 Task: Reserve a 75-minute professional wardrobe styling and fashion consultation for style makeover.
Action: Mouse pressed left at (381, 182)
Screenshot: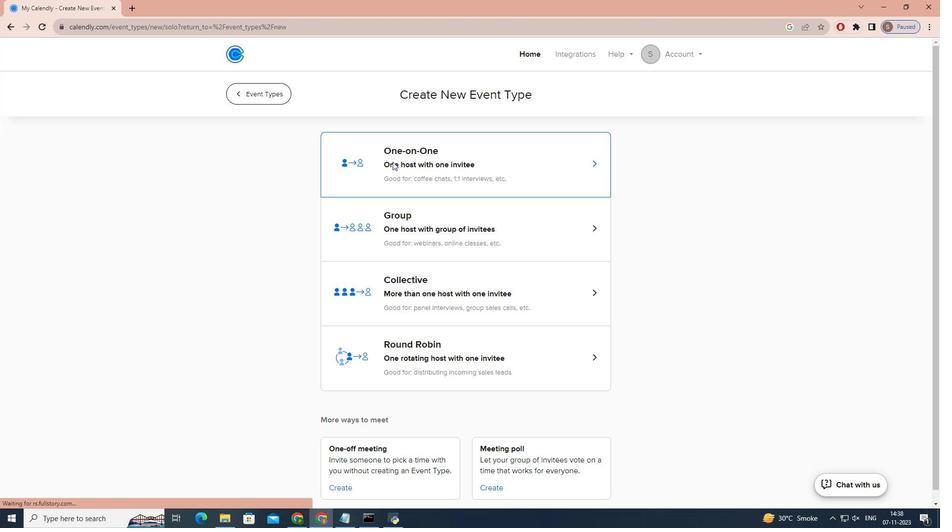 
Action: Key pressed p<Key.caps_lock>ROFESSIONAL<Key.space><Key.caps_lock>w<Key.caps_lock>ARDROBE<Key.space><Key.caps_lock>s<Key.caps_lock>TYLISH<Key.backspace><Key.backspace>NG<Key.space>AND<Key.space><Key.caps_lock>f<Key.caps_lock>ASHION<Key.space><Key.caps_lock>c<Key.caps_lock>ONSULTATION
Screenshot: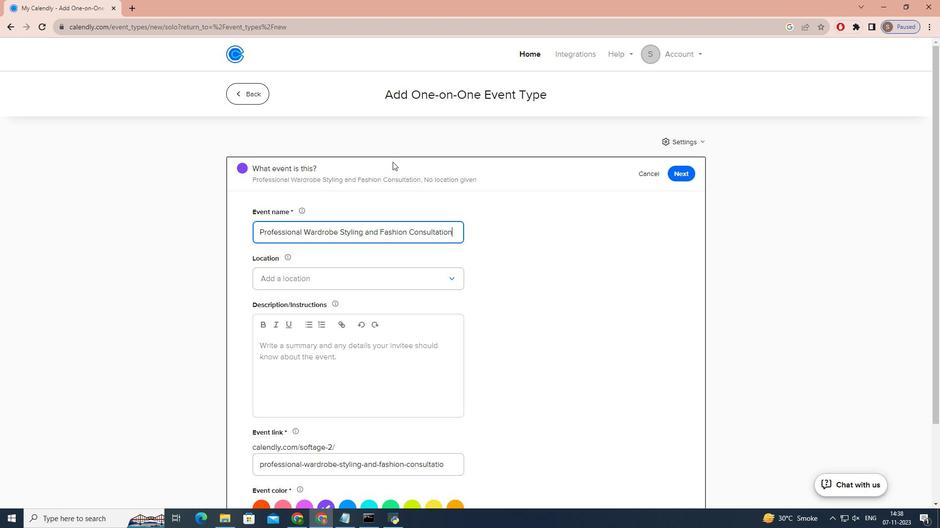 
Action: Mouse moved to (515, 285)
Screenshot: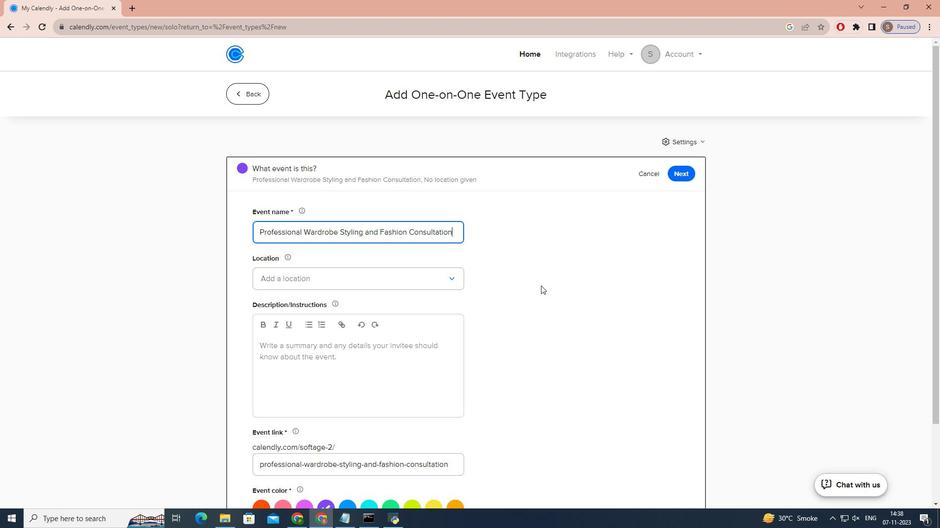
Action: Mouse pressed left at (515, 285)
Screenshot: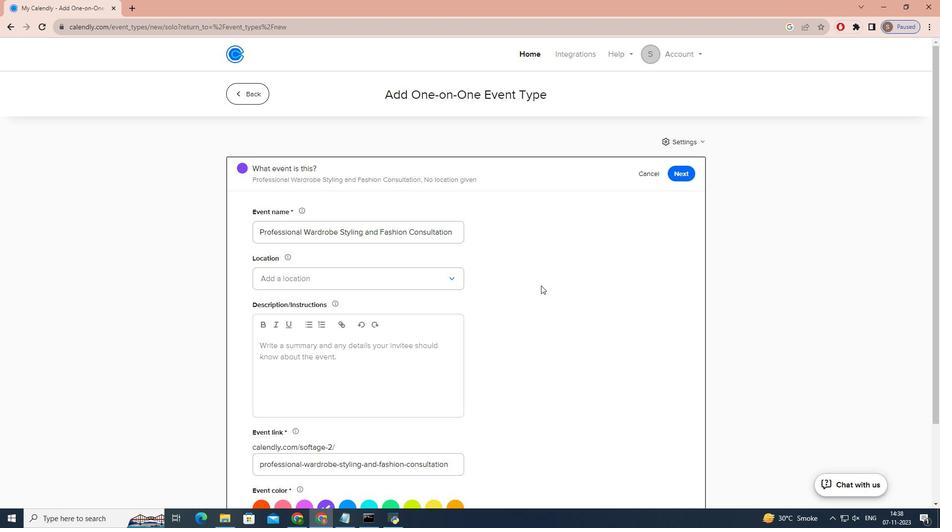 
Action: Mouse moved to (390, 279)
Screenshot: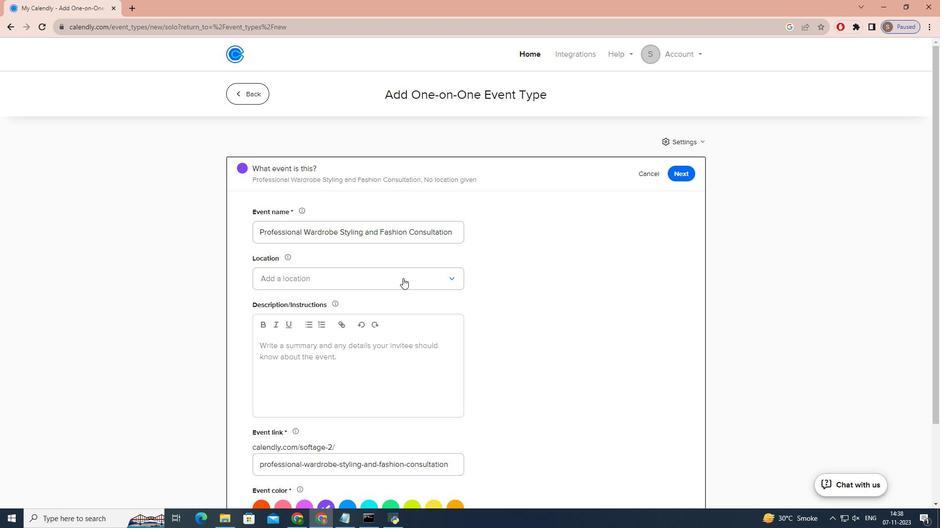 
Action: Mouse pressed left at (390, 279)
Screenshot: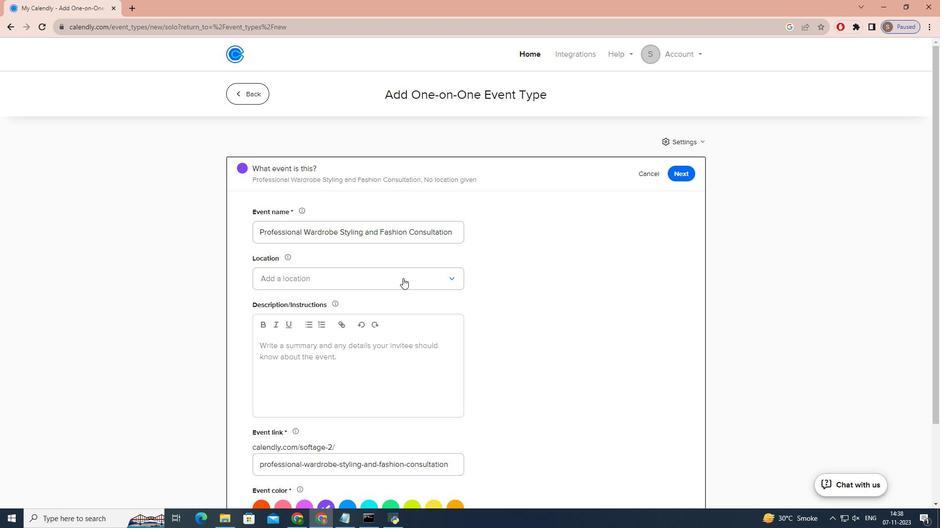 
Action: Mouse moved to (376, 301)
Screenshot: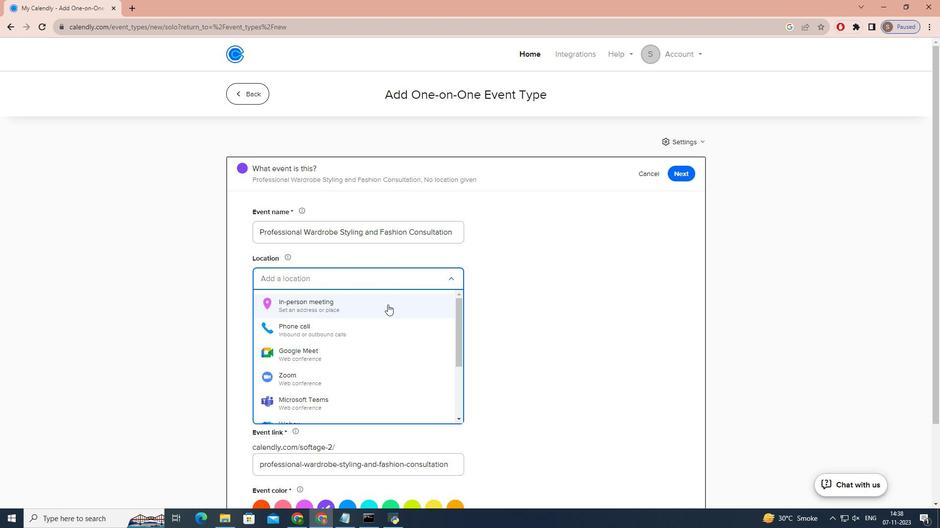 
Action: Mouse pressed left at (376, 301)
Screenshot: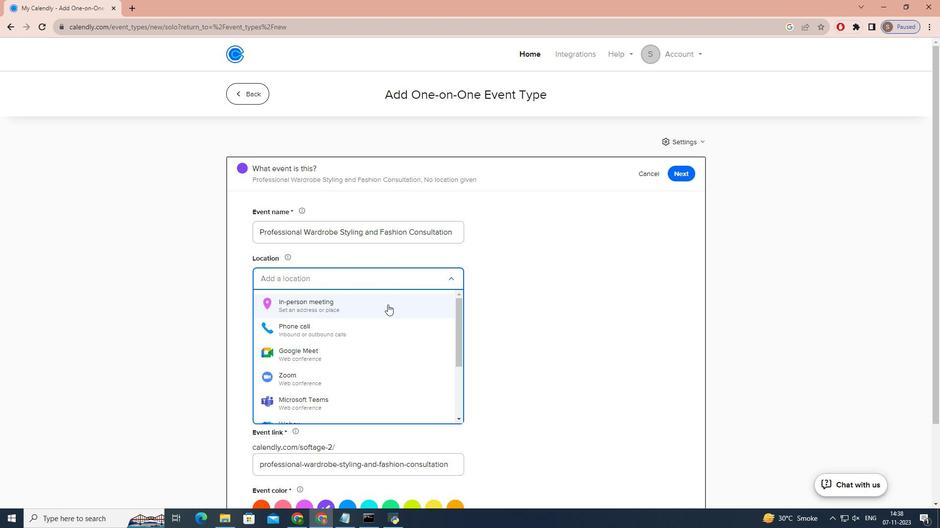 
Action: Mouse moved to (394, 188)
Screenshot: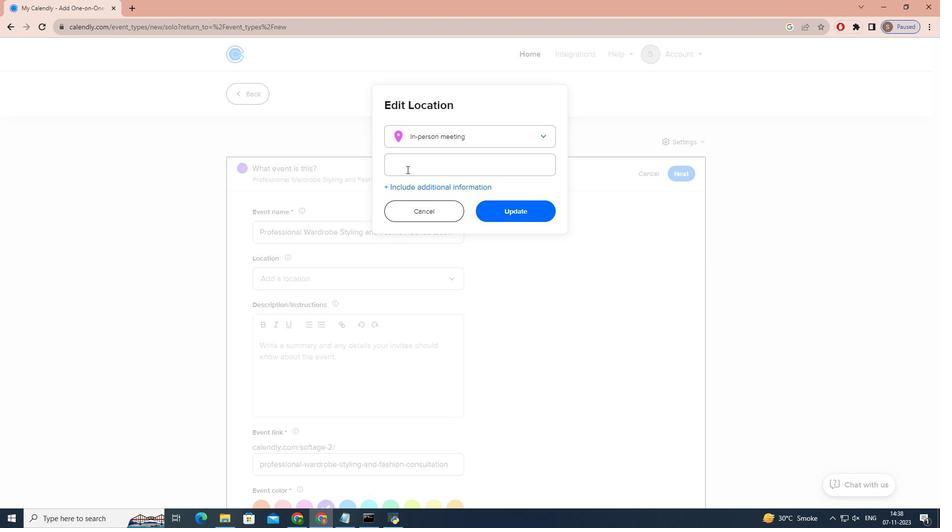
Action: Mouse pressed left at (394, 188)
Screenshot: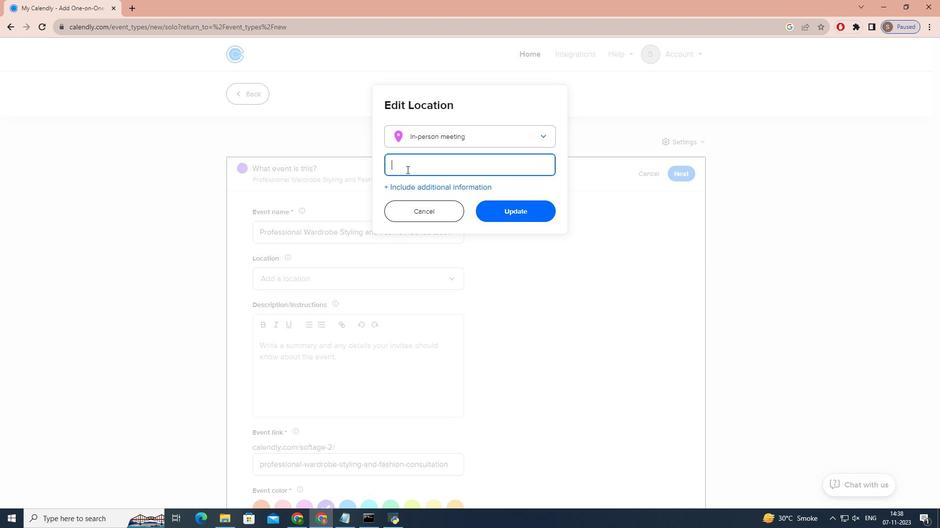 
Action: Mouse moved to (394, 188)
Screenshot: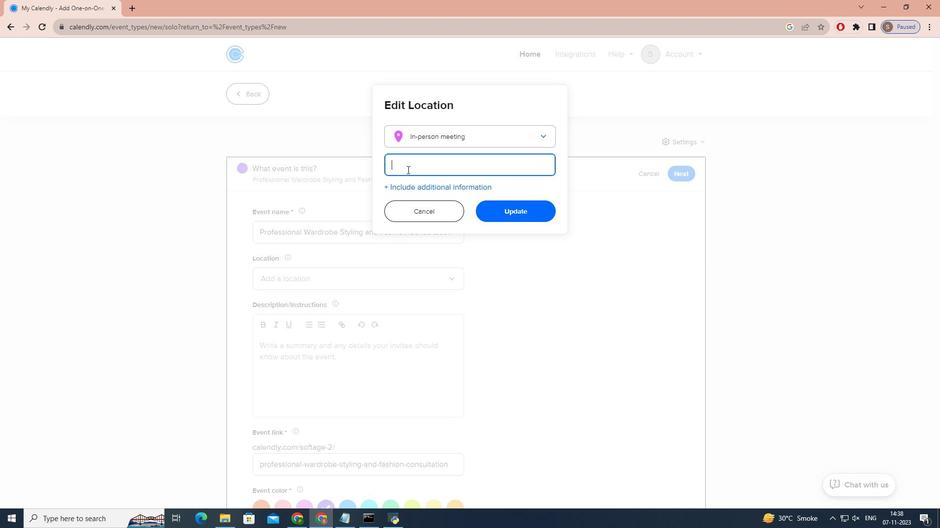 
Action: Key pressed <Key.caps_lock>g<Key.caps_lock>ARDE<Key.space><Key.caps_lock>r<Key.caps_lock>OBE,<Key.space><Key.caps_lock>n<Key.caps_lock>EW<Key.space><Key.caps_lock>y<Key.caps_lock>ORK,<Key.space><Key.caps_lock>c<Key.caps_lock>ALIFORNIA<Key.space><Key.backspace>,<Key.space><Key.caps_lock>us
Screenshot: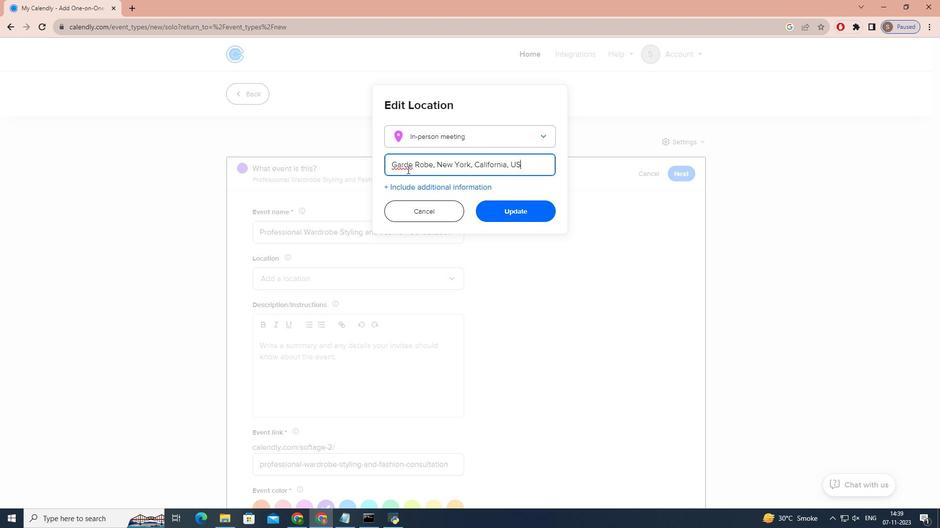 
Action: Mouse moved to (490, 221)
Screenshot: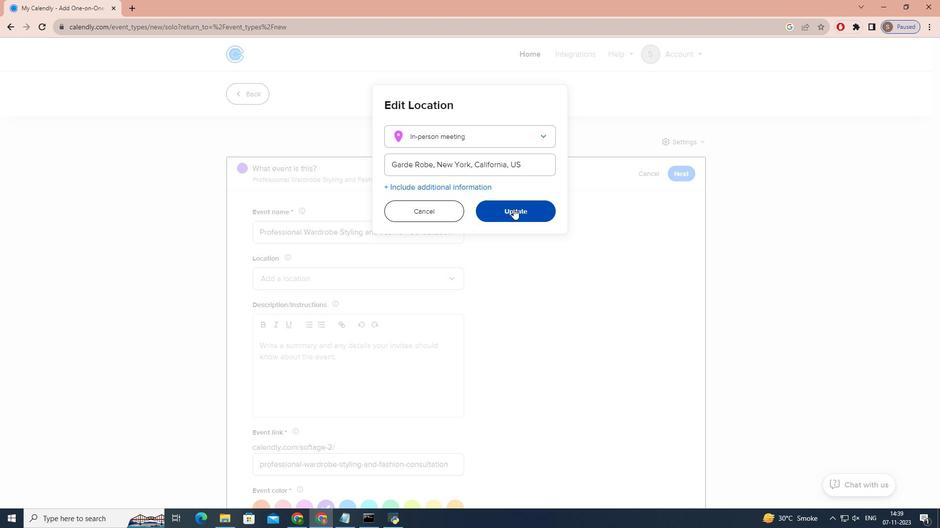 
Action: Mouse pressed left at (490, 221)
Screenshot: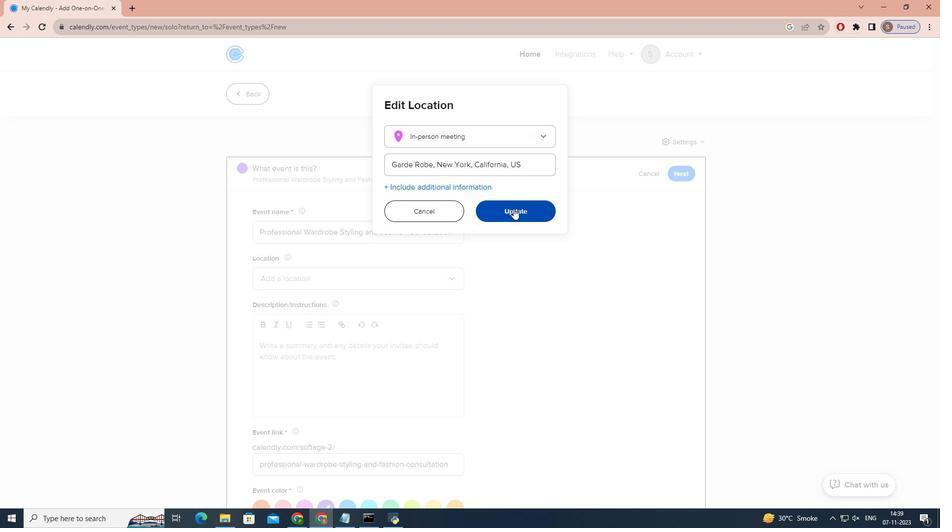 
Action: Mouse moved to (293, 374)
Screenshot: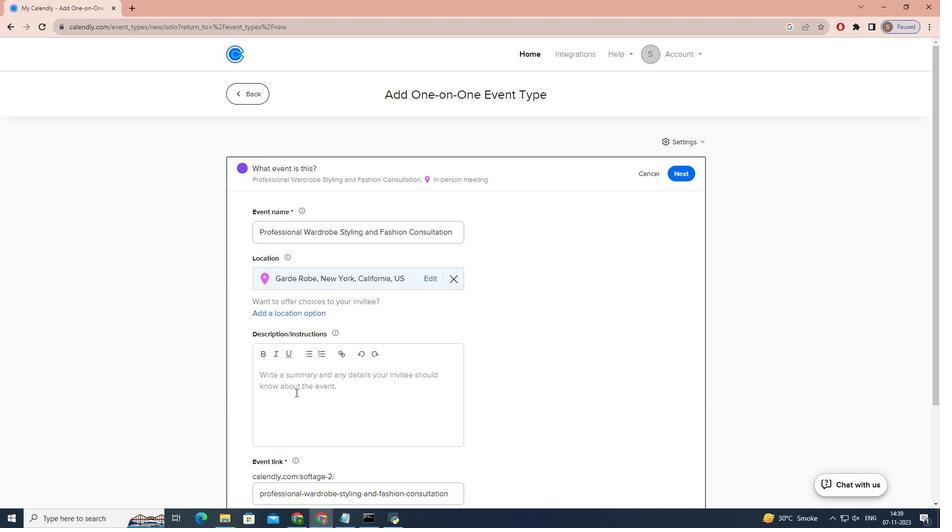 
Action: Mouse pressed left at (293, 374)
Screenshot: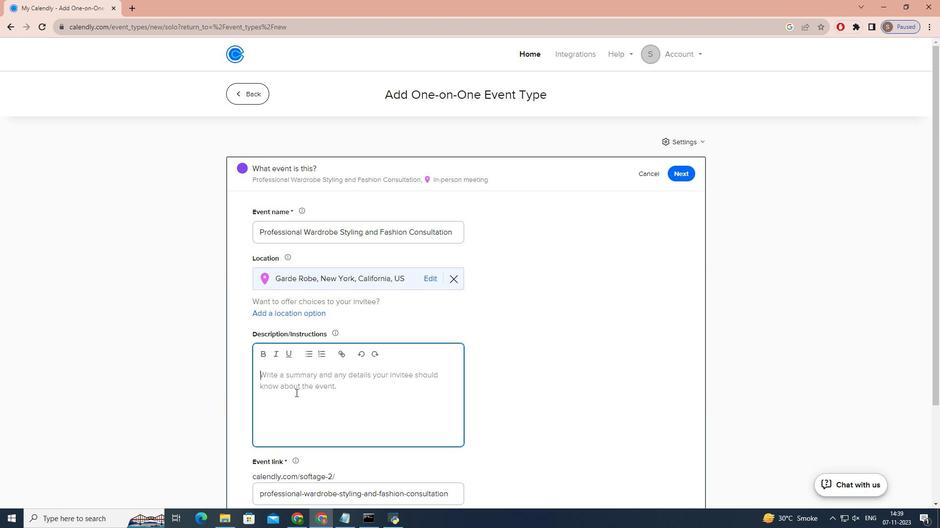 
Action: Mouse moved to (295, 370)
Screenshot: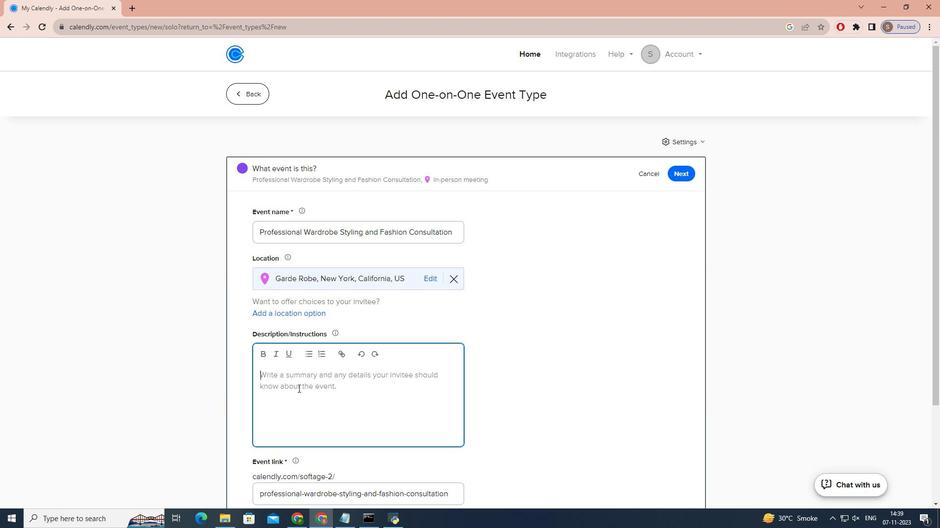 
Action: Key pressed b<Key.caps_lock>OOK<Key.space>A<Key.space>PROFESSIONAL<Key.space>WARDROBE<Key.space>STYLIING<Key.backspace><Key.backspace><Key.backspace>NG<Key.space>AND<Key.space>FASHION<Key.space>CONSUTATION<Key.space>WITH<Key.space>OUR<Key.space>EXPERT<Key.space>STYLIST<Key.space>TODAY<Key.shift>!
Screenshot: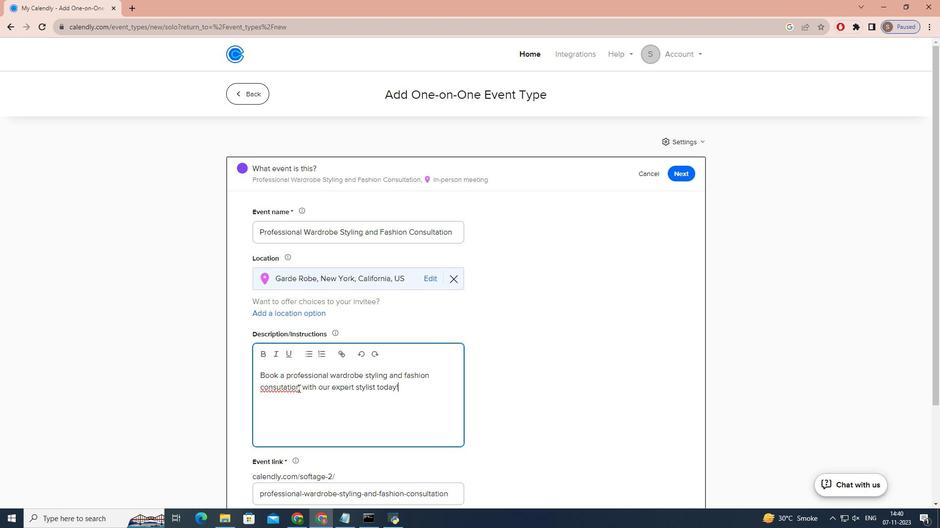 
Action: Mouse moved to (280, 372)
Screenshot: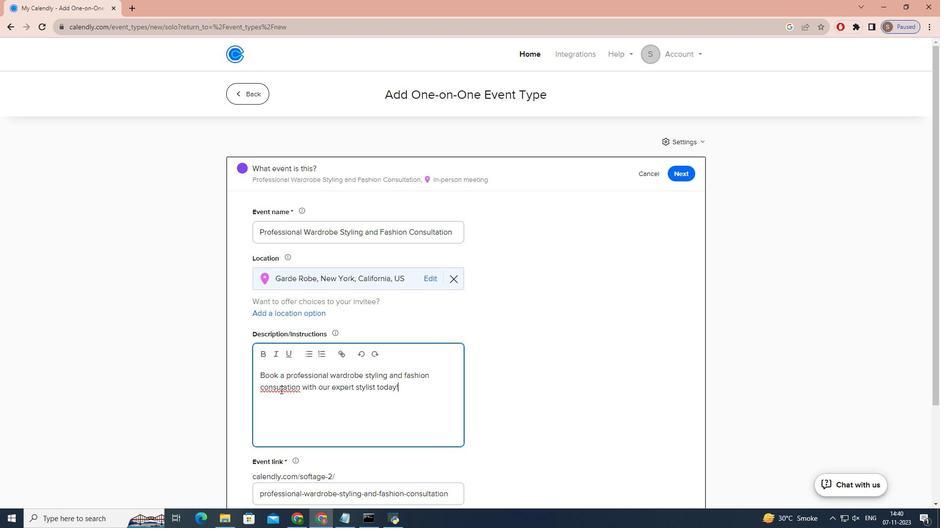 
Action: Mouse pressed left at (280, 372)
Screenshot: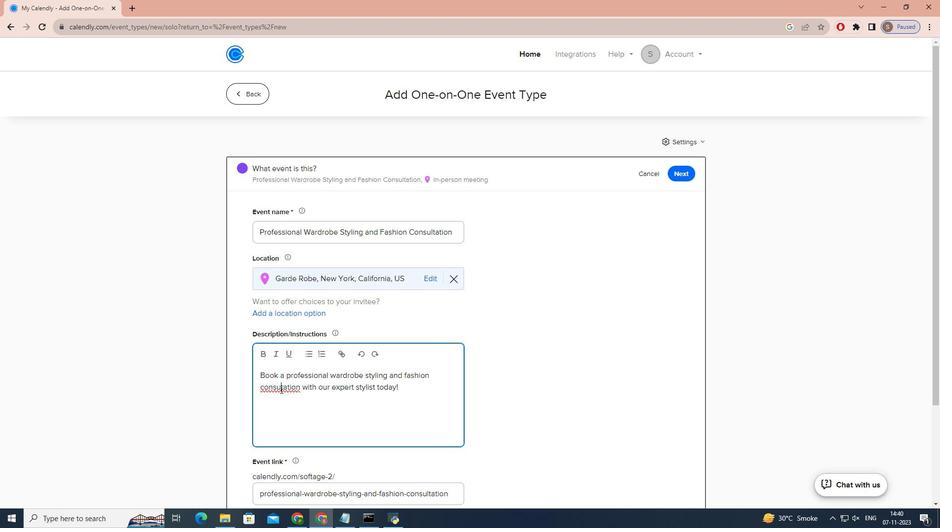 
Action: Mouse moved to (280, 371)
Screenshot: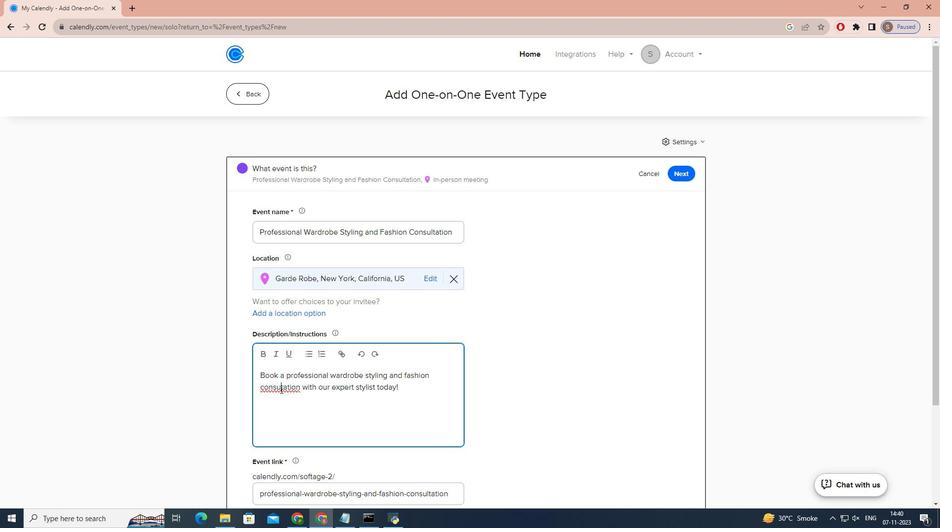 
Action: Key pressed L
Screenshot: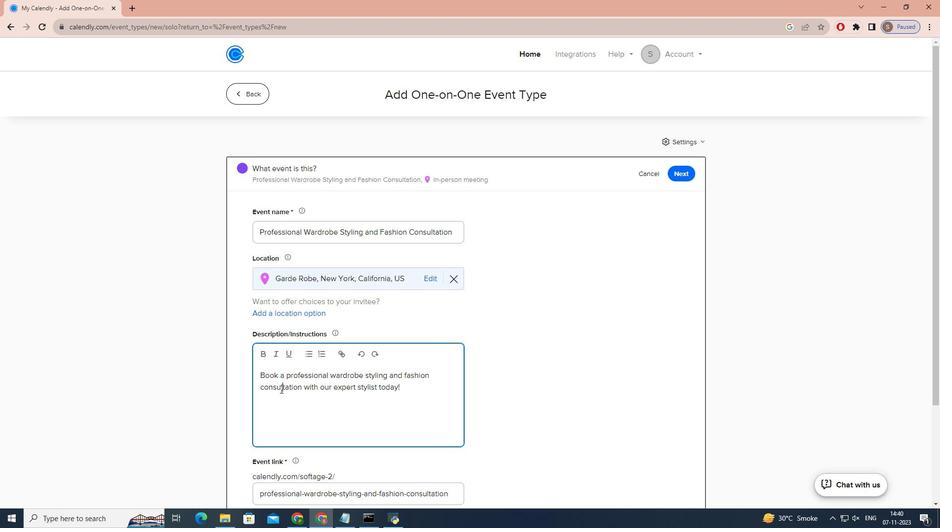
Action: Mouse moved to (407, 371)
Screenshot: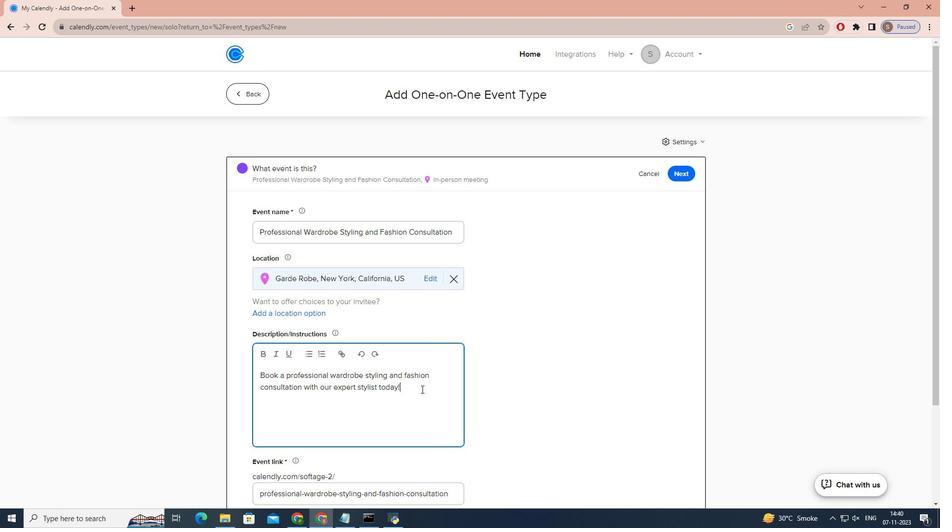 
Action: Mouse pressed left at (407, 371)
Screenshot: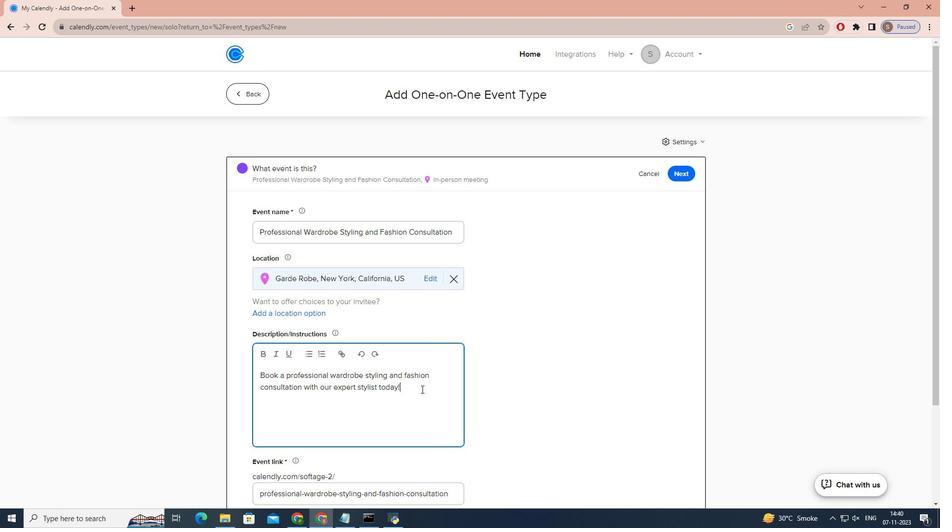 
Action: Key pressed <Key.enter><Key.caps_lock>d<Key.caps_lock>URING<Key.space>THIS<Key.space>PERSONALIZED<Key.space>CONSULTATION,<Key.space>YOU'LL<Key.space>RECEIVE<Key.space>EXPERT<Key.space>GUIDE<Key.backspace>ANCE<Key.space>AND<Key.space>PRACTICAL<Key.space>TIPS<Key.space>TO<Key.space>REVAMP<Key.space>YOUR<Key.space>STYLE,<Key.space>REFRESH<Key.space>YOUR<Key.space>WARDROBE,<Key.space>AND<Key.space>CREATE<Key.space>A<Key.space>SIGNATURE<Key.space>LOOK<Key.space>THAT<Key.space>SUITS<Key.space>YOUR<Key.space>PERSONALITY,<Key.space>LIFESTYLE<Key.space><Key.backspace>,<Key.space>AND<Key.space>GOALS.<Key.space><Key.enter><Key.caps_lock>w<Key.caps_lock>HETHER<Key.space>YOUR<Key.space><Key.backspace><Key.backspace>'RE<Key.space>PRER<Key.backspace>PARING<Key.space>FOR<Key.space>A<Key.space>SPECIAL<Key.space>EVENT<Key.space><Key.backspace>,<Key.space>NEED<Key.space>AND<Key.space>EVERYDAY<Key.space>STYLE<Key.space>UPGRADE,<Key.space>OR<Key.space>SIMPLY<Key.space>WANT<Key.space>TO<Key.space>REDISCOVER<Key.space>YOUR<Key.space>FASHION<Key.space>SENSE,<Key.space>OUR<Key.space>EXPERIENCED<Key.space>STYLIST<Key.space>IS<Key.space>HERE<Key.space>TO<Key.space>HELP.<Key.space>
Screenshot: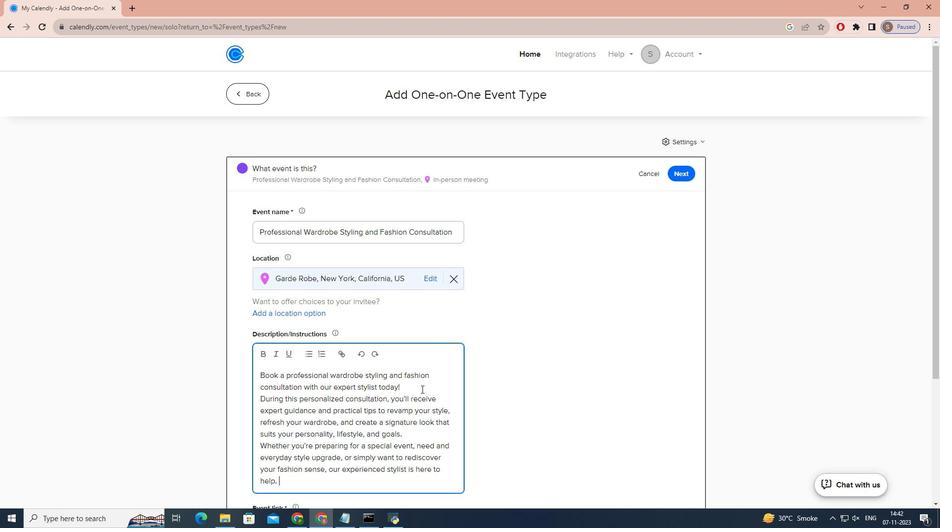
Action: Mouse moved to (476, 372)
Screenshot: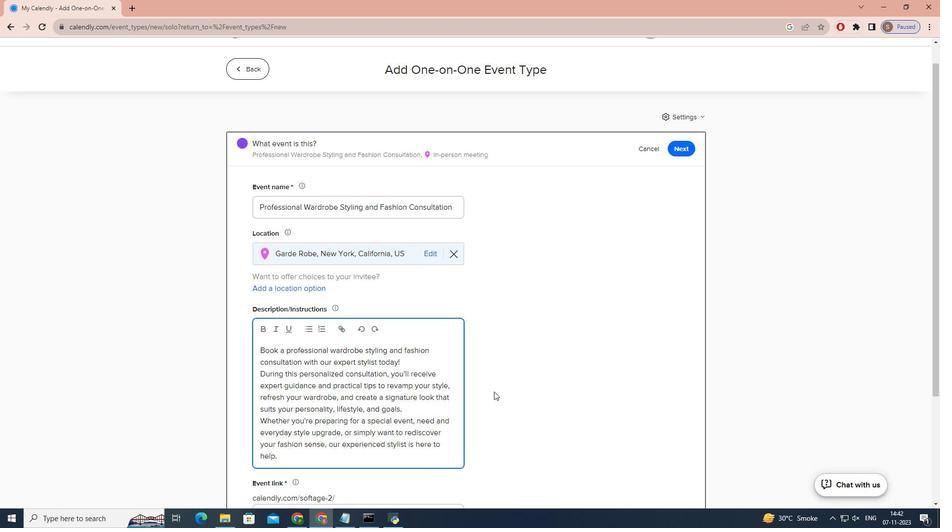 
Action: Mouse scrolled (476, 372) with delta (0, 0)
Screenshot: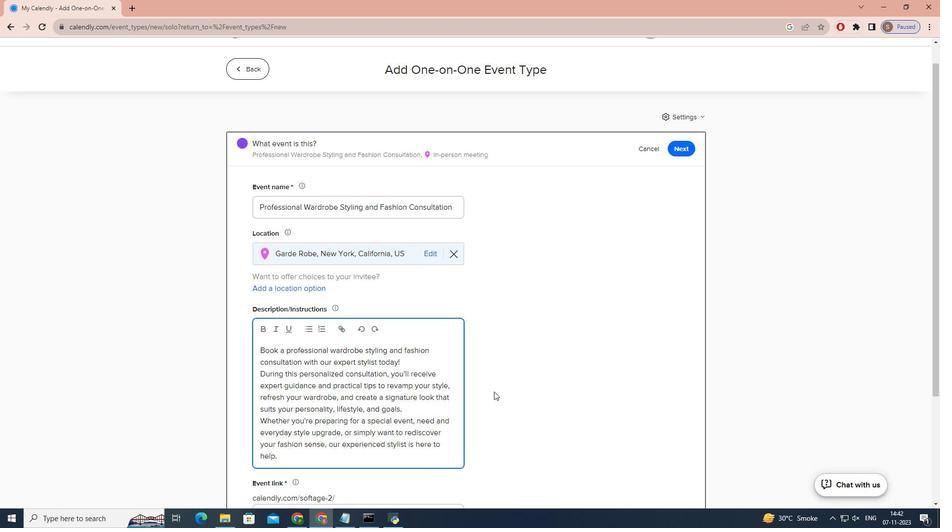 
Action: Mouse moved to (476, 372)
Screenshot: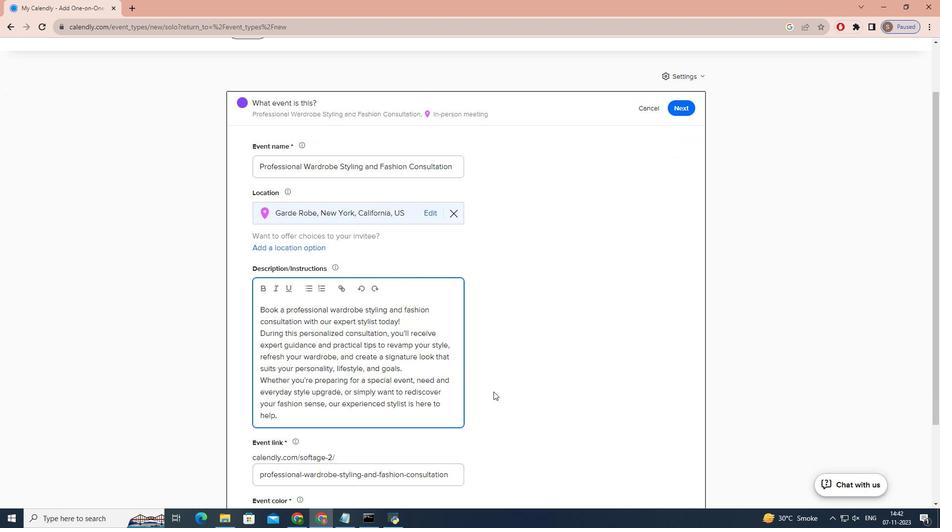 
Action: Mouse scrolled (476, 372) with delta (0, 0)
Screenshot: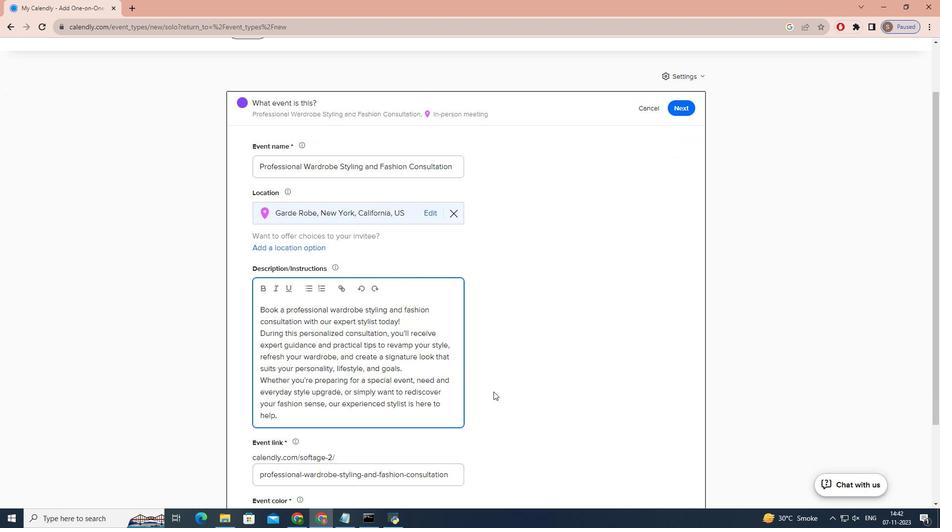 
Action: Mouse moved to (472, 373)
Screenshot: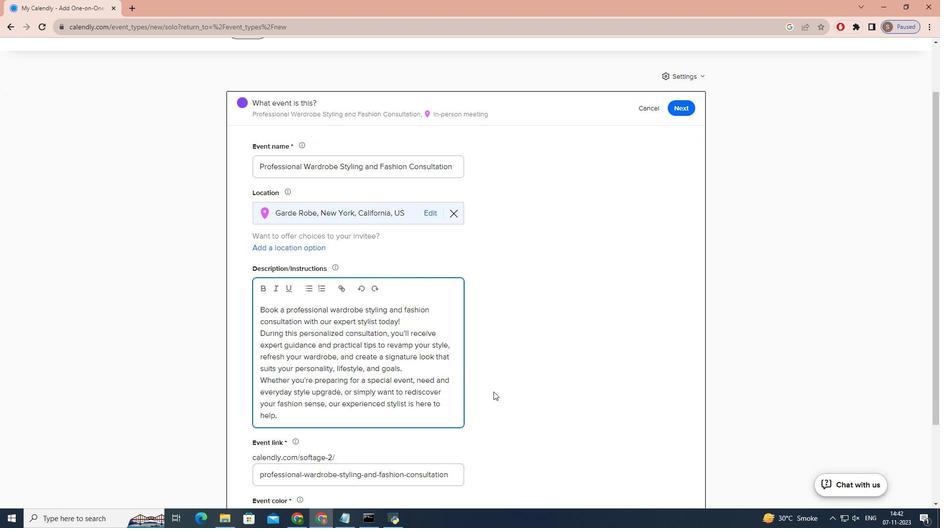 
Action: Mouse scrolled (472, 373) with delta (0, 0)
Screenshot: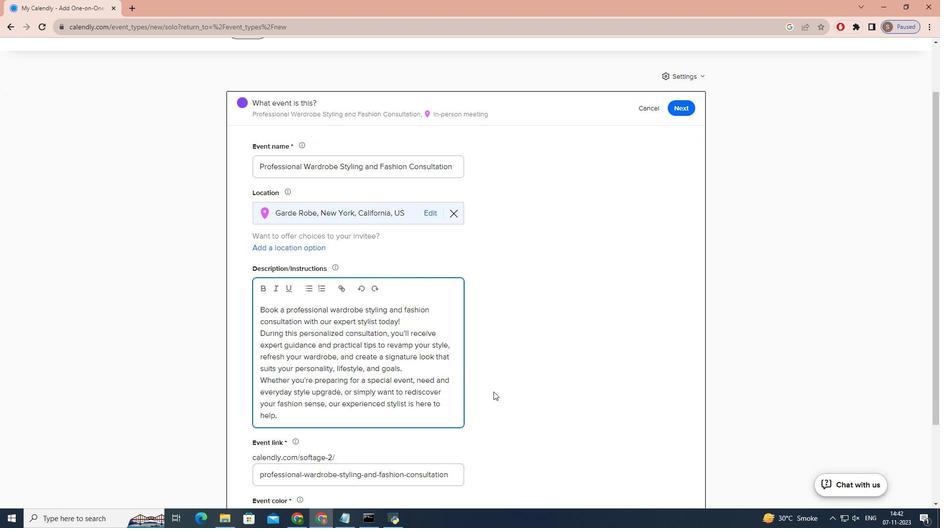 
Action: Mouse moved to (472, 373)
Screenshot: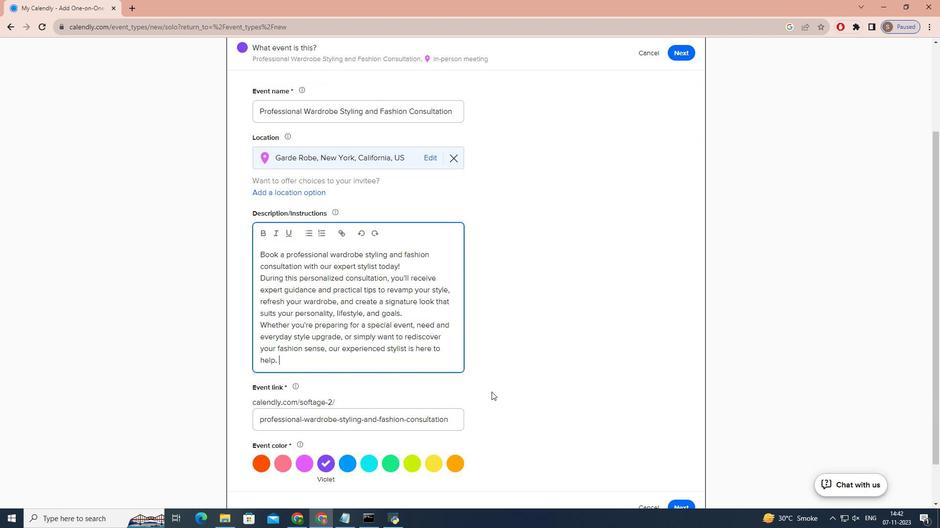 
Action: Mouse scrolled (472, 373) with delta (0, 0)
Screenshot: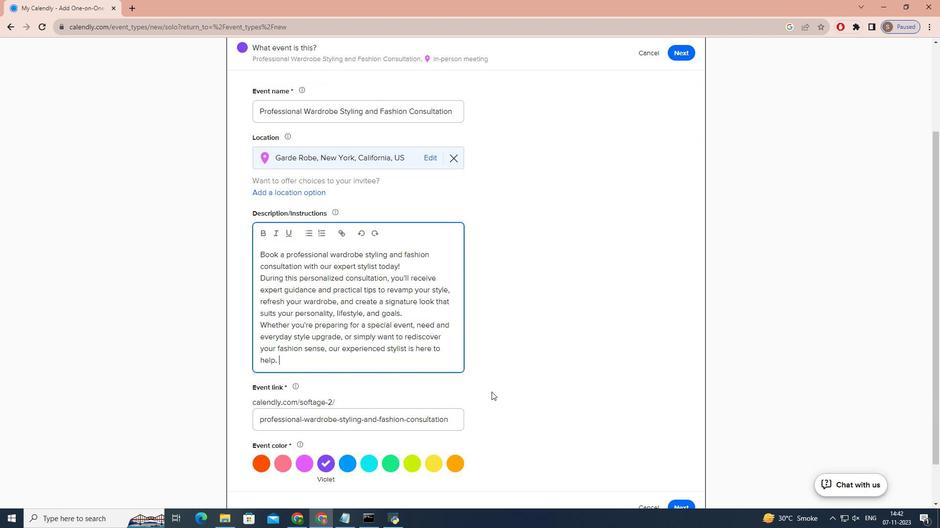 
Action: Mouse scrolled (472, 373) with delta (0, 0)
Screenshot: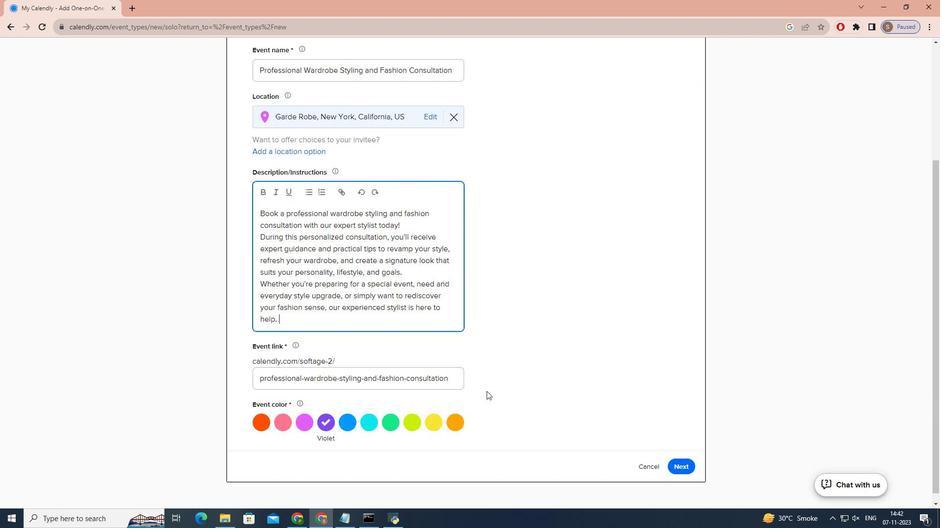
Action: Mouse moved to (387, 395)
Screenshot: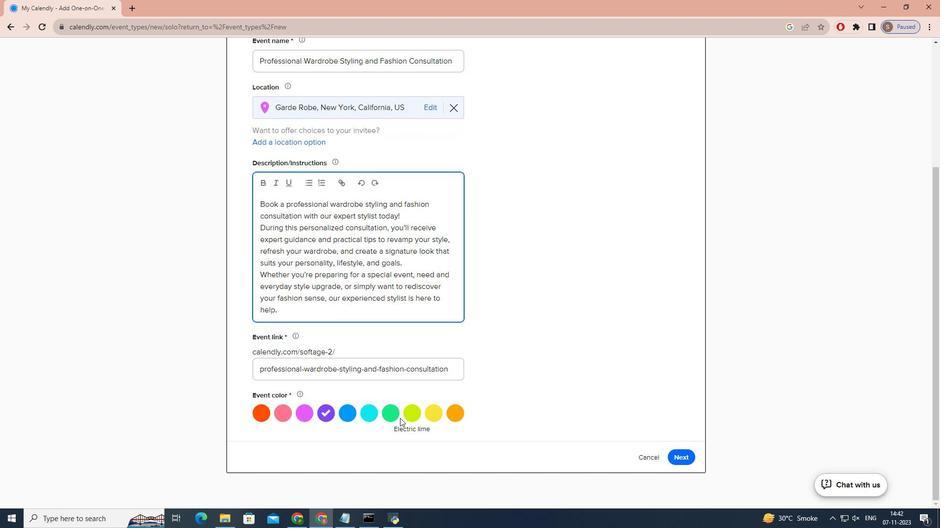 
Action: Mouse pressed left at (387, 395)
Screenshot: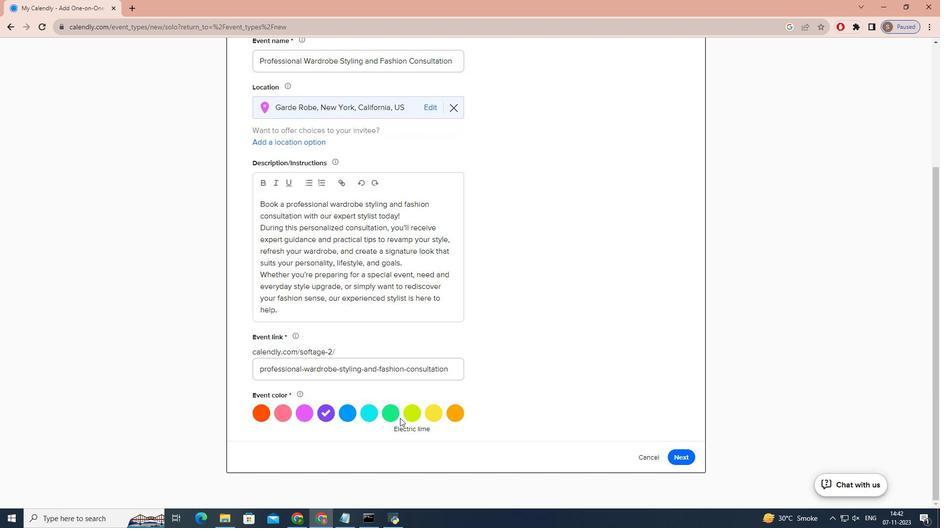 
Action: Mouse moved to (384, 395)
Screenshot: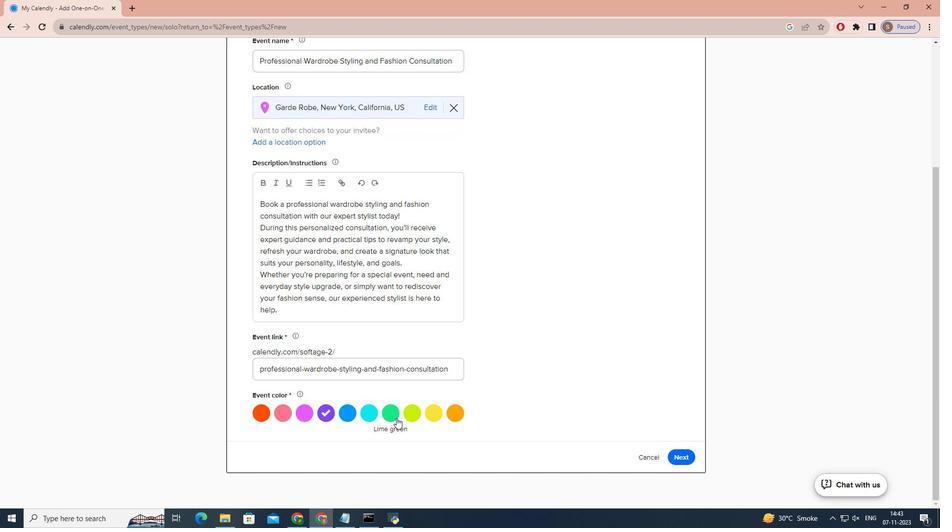 
Action: Mouse pressed left at (384, 395)
Screenshot: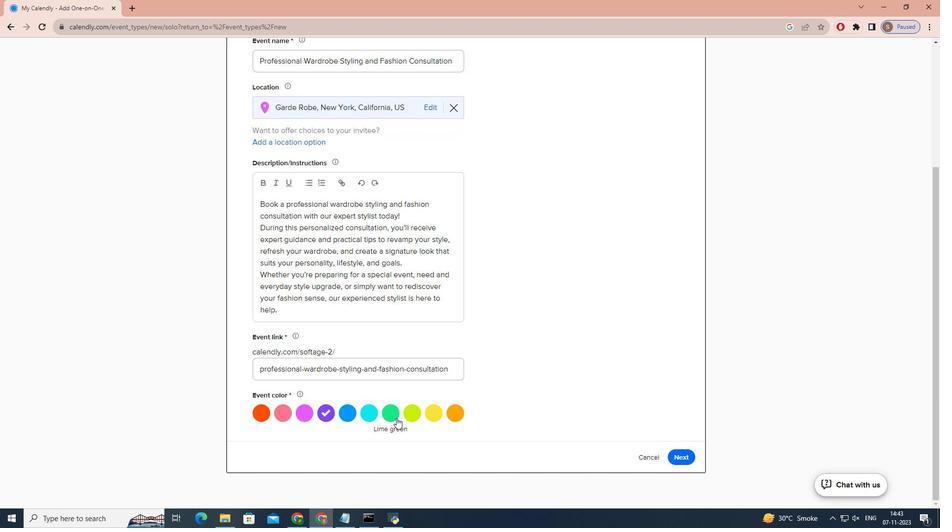 
Action: Mouse moved to (636, 430)
Screenshot: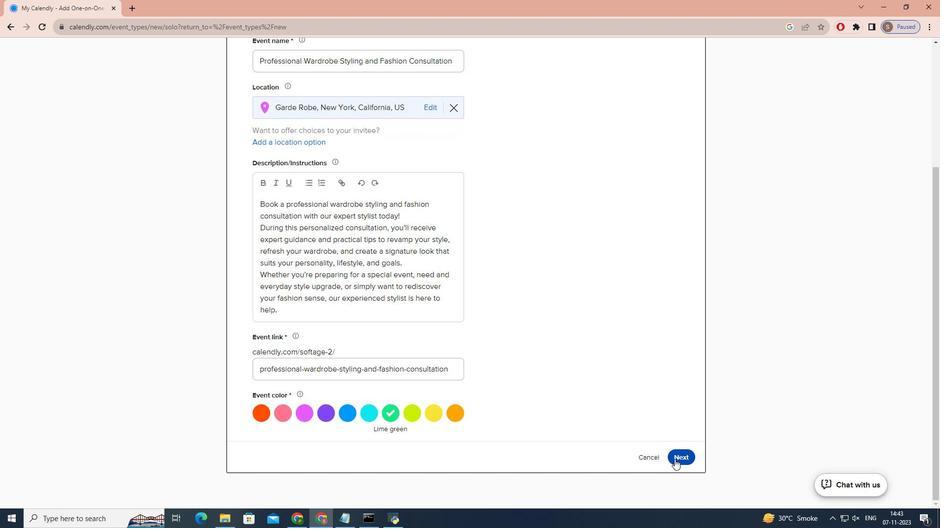 
Action: Mouse pressed left at (636, 430)
Screenshot: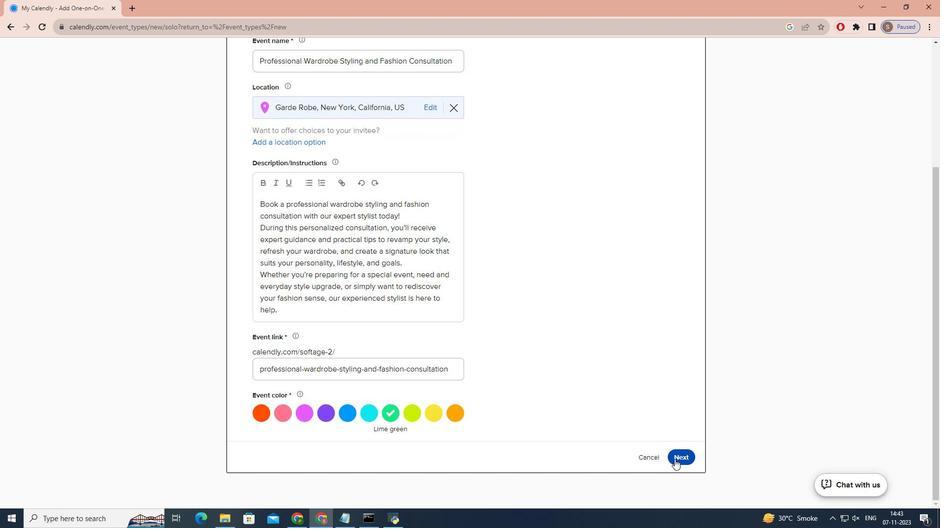 
Action: Mouse moved to (322, 246)
Screenshot: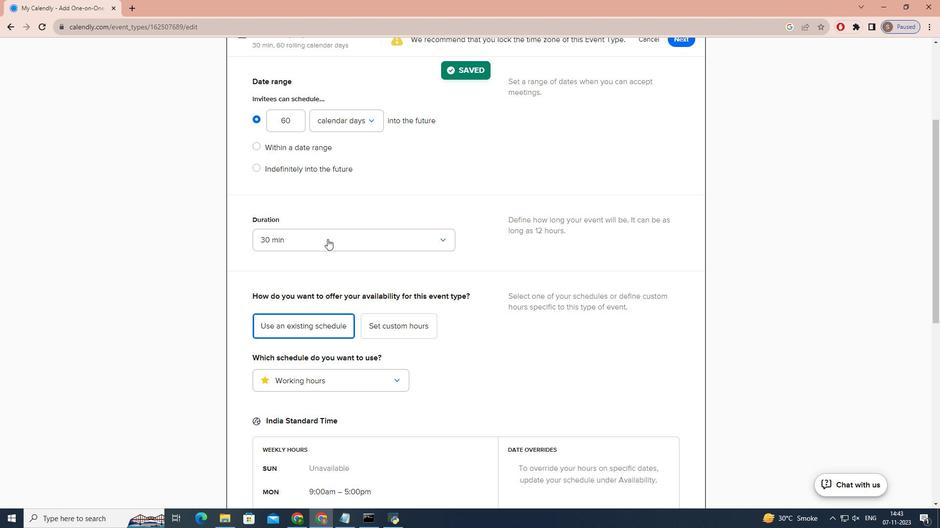 
Action: Mouse pressed left at (322, 246)
Screenshot: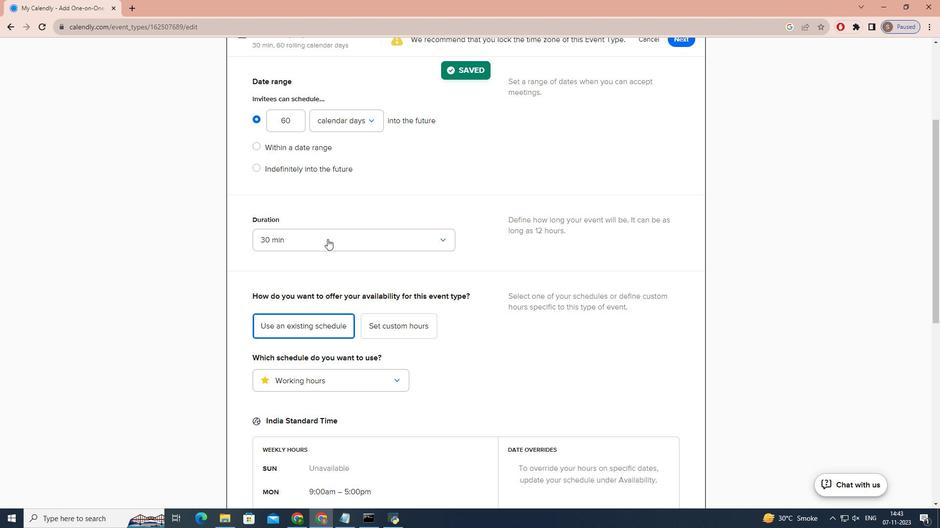 
Action: Mouse moved to (306, 333)
Screenshot: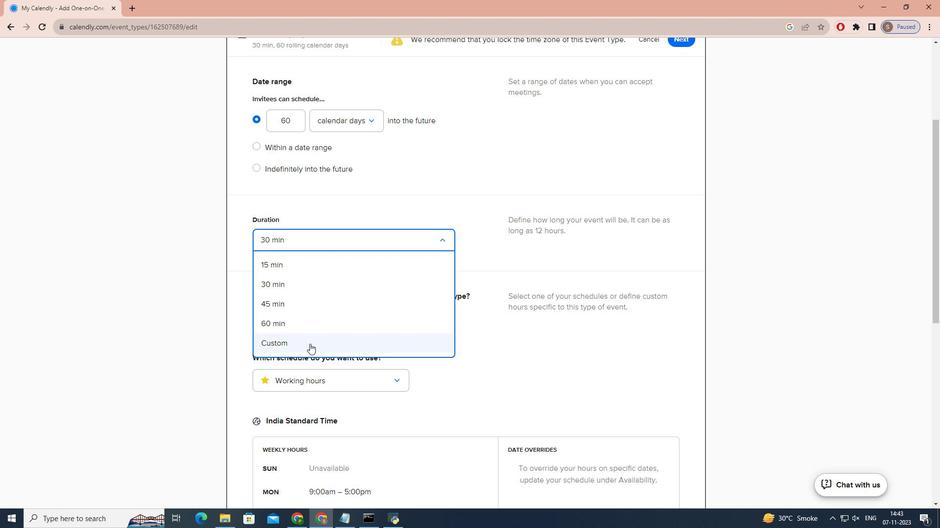 
Action: Mouse pressed left at (306, 333)
Screenshot: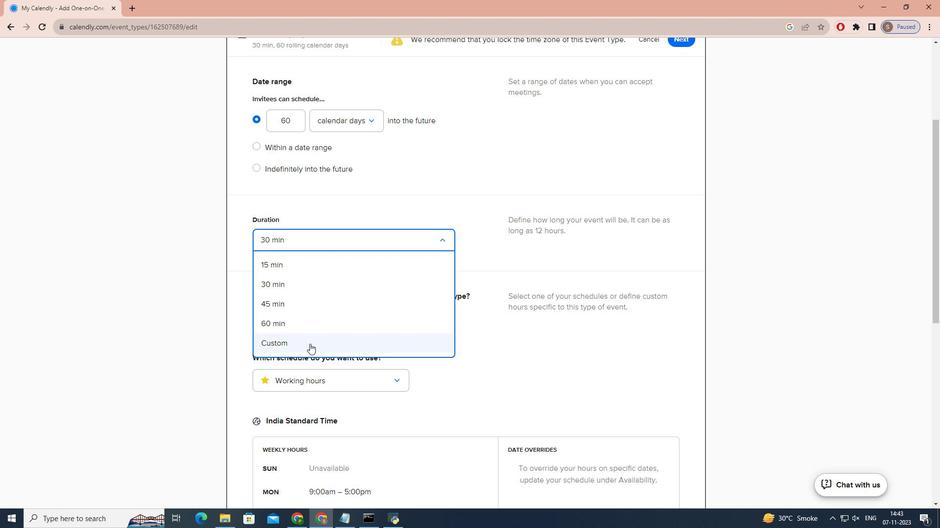 
Action: Mouse moved to (301, 272)
Screenshot: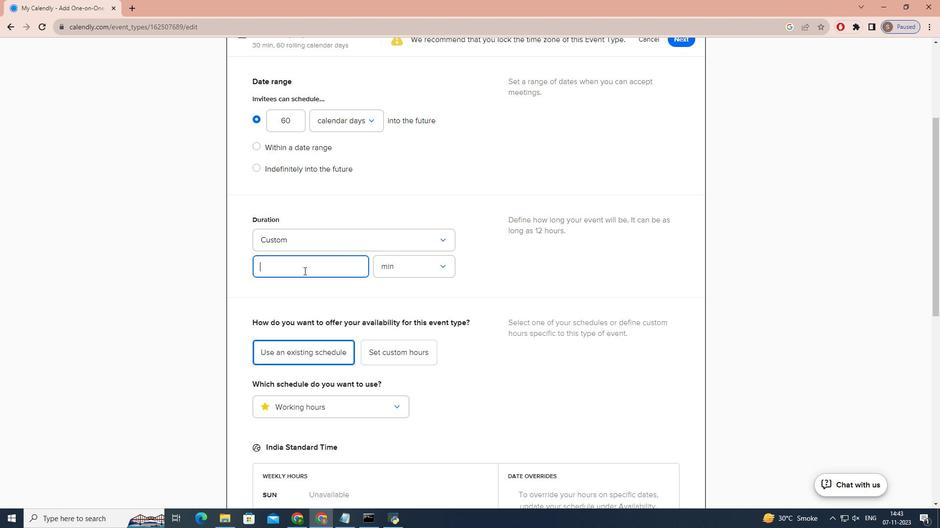 
Action: Key pressed 75
Screenshot: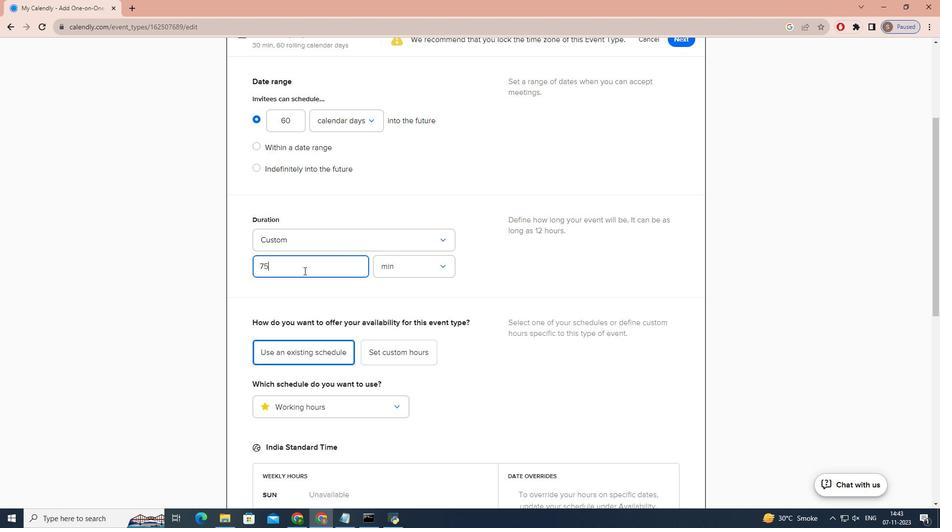 
Action: Mouse moved to (492, 264)
Screenshot: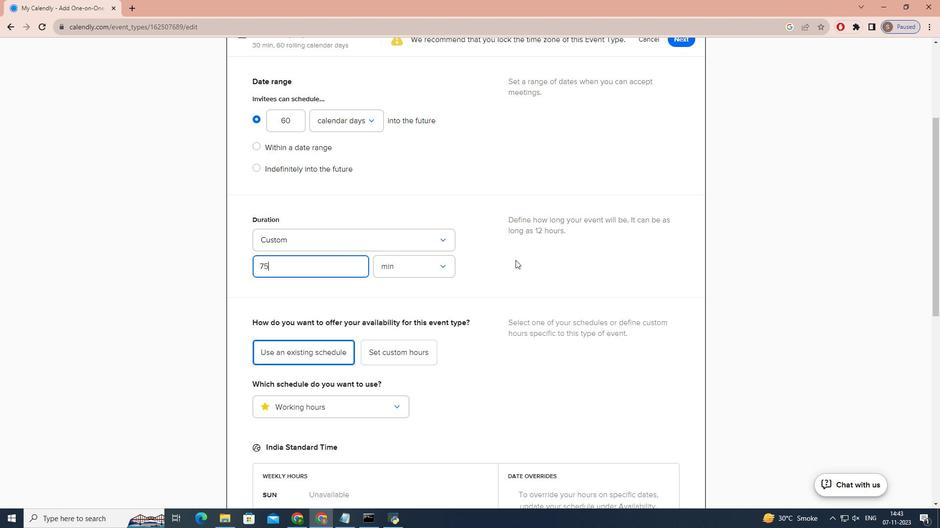 
Action: Mouse scrolled (492, 264) with delta (0, 0)
Screenshot: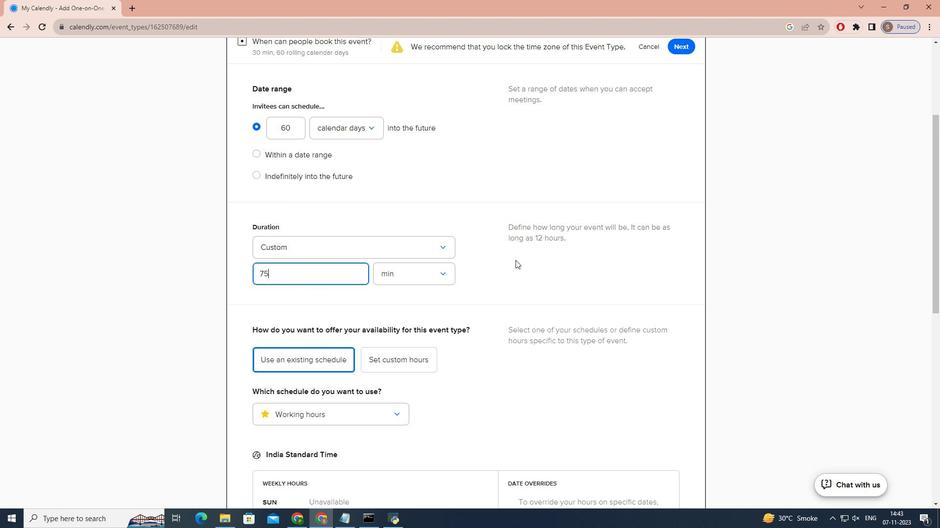 
Action: Mouse scrolled (492, 264) with delta (0, 0)
Screenshot: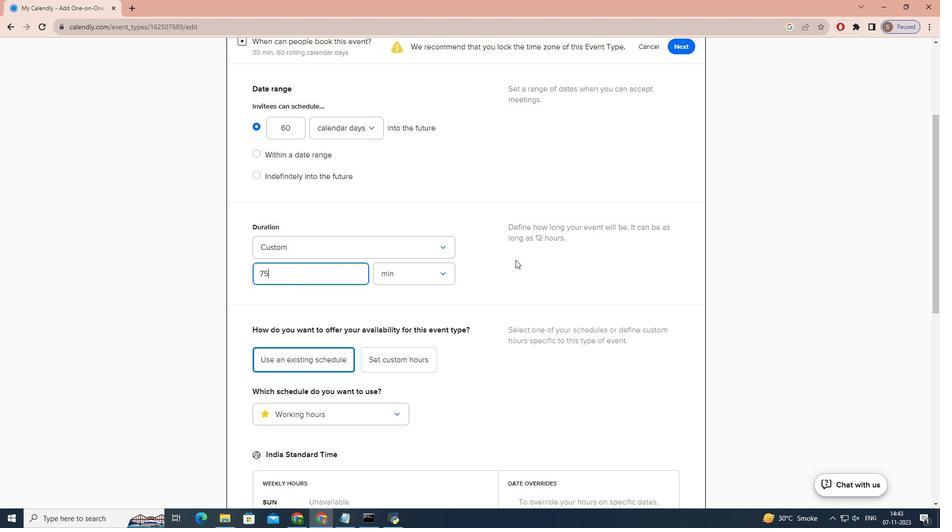 
Action: Mouse scrolled (492, 264) with delta (0, 0)
Screenshot: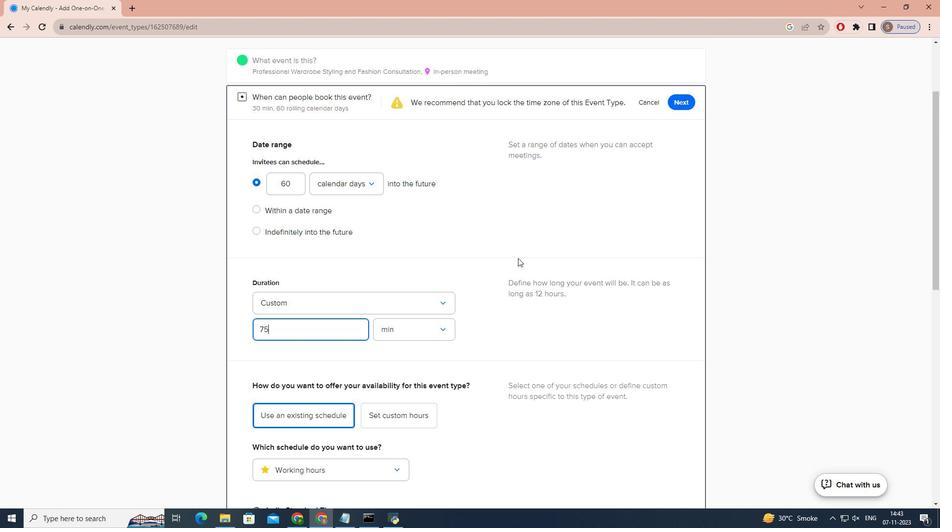 
Action: Mouse moved to (636, 203)
Screenshot: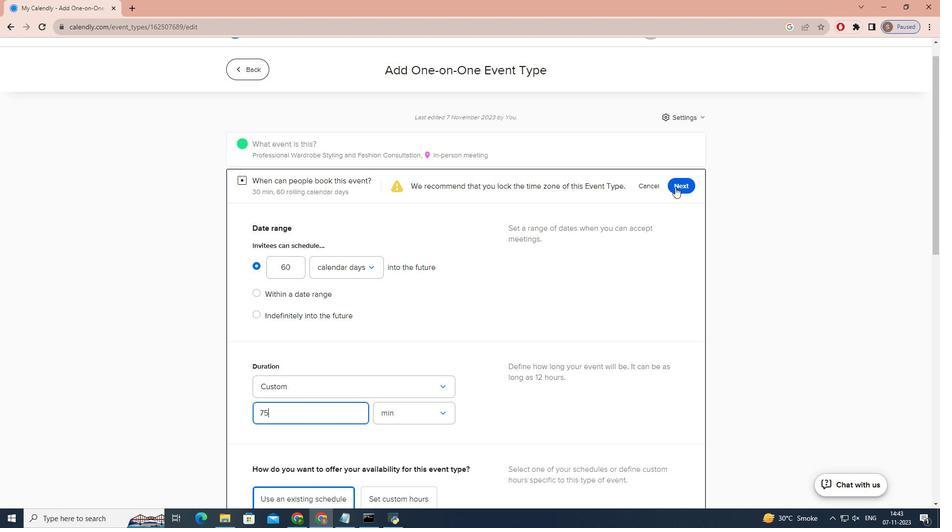 
Action: Mouse pressed left at (636, 203)
Screenshot: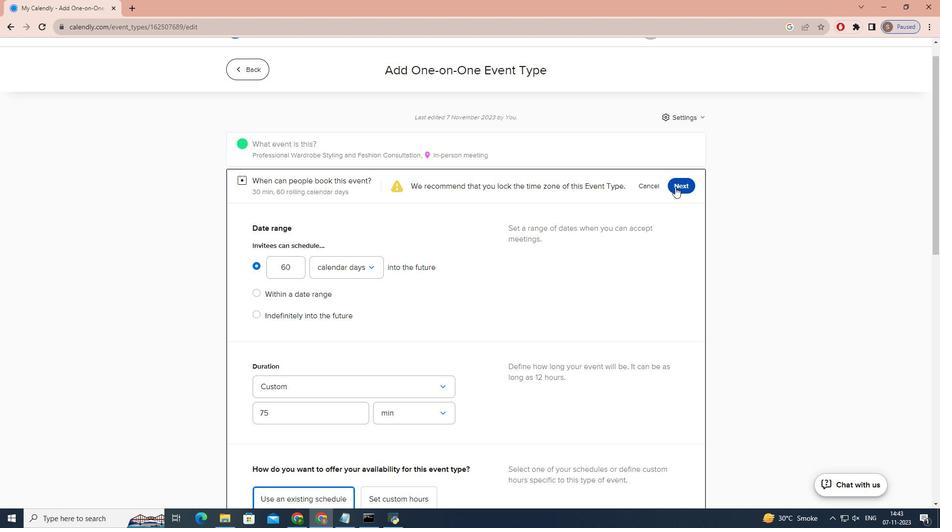 
